 Task: select a rule when a list is selectd by me.
Action: Mouse moved to (1186, 99)
Screenshot: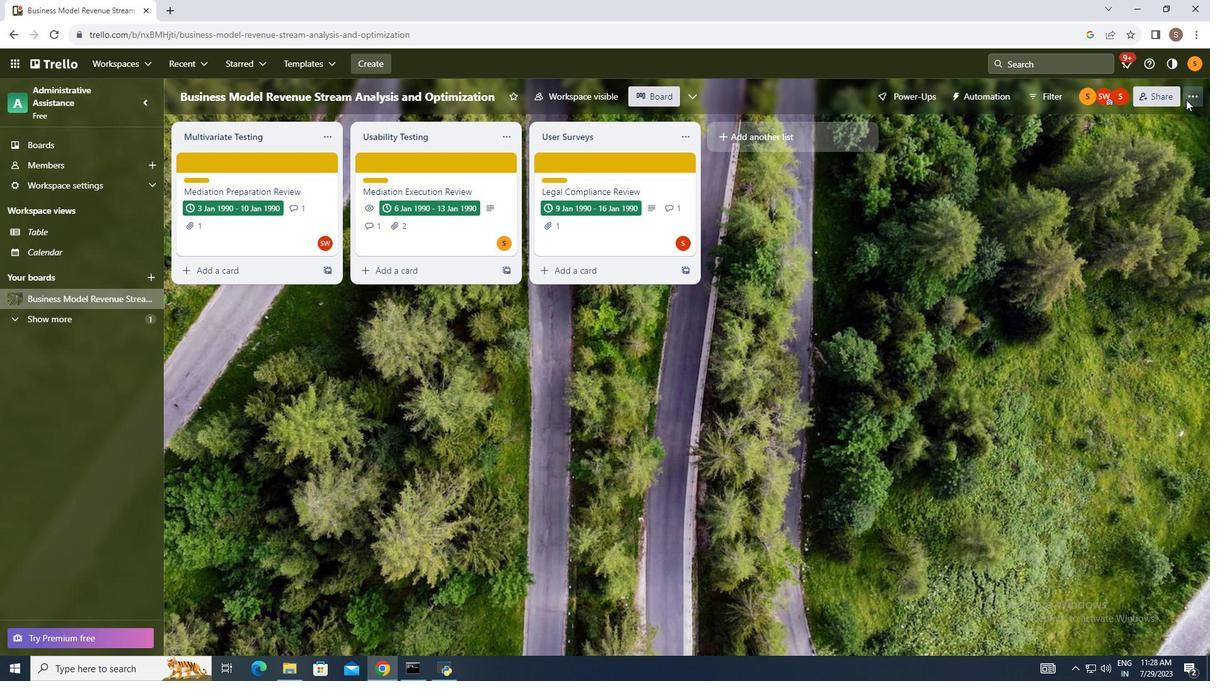 
Action: Mouse pressed left at (1186, 99)
Screenshot: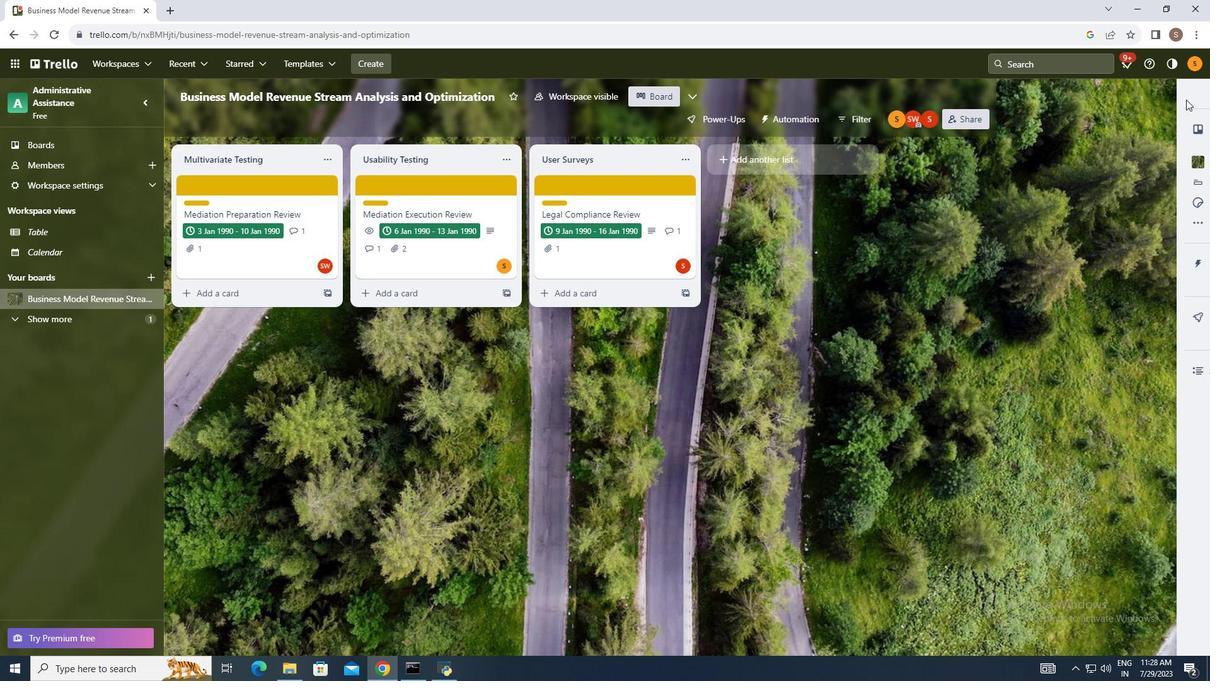 
Action: Mouse moved to (1089, 268)
Screenshot: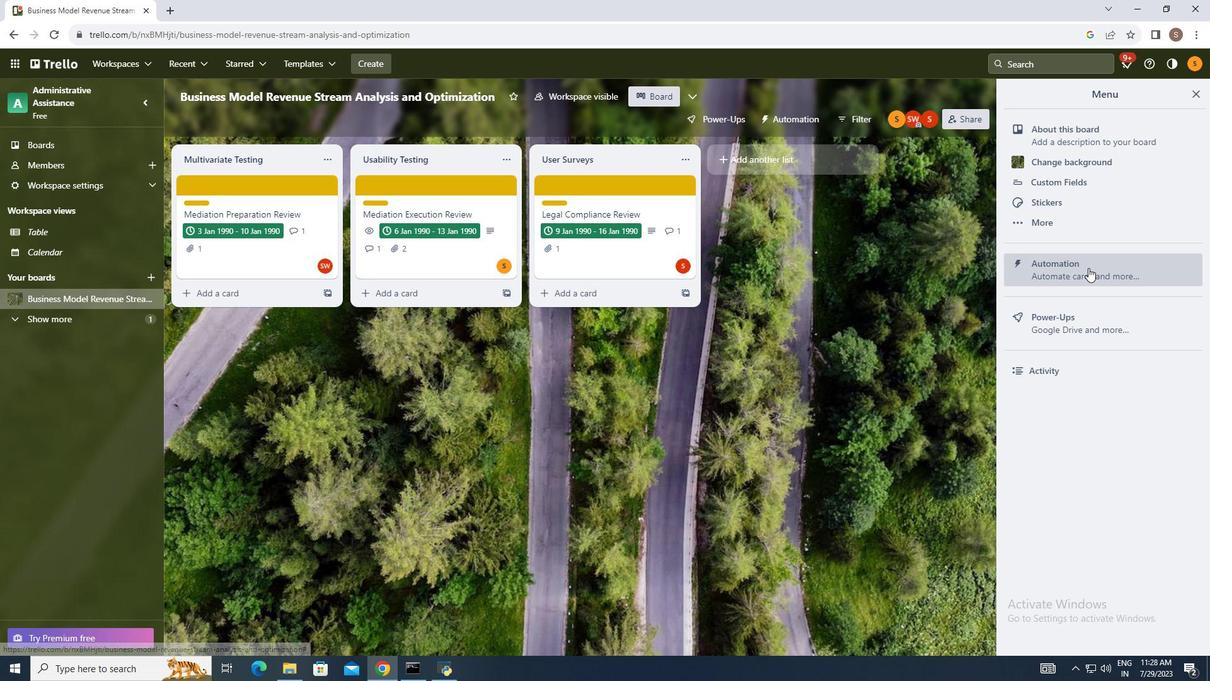 
Action: Mouse pressed left at (1089, 268)
Screenshot: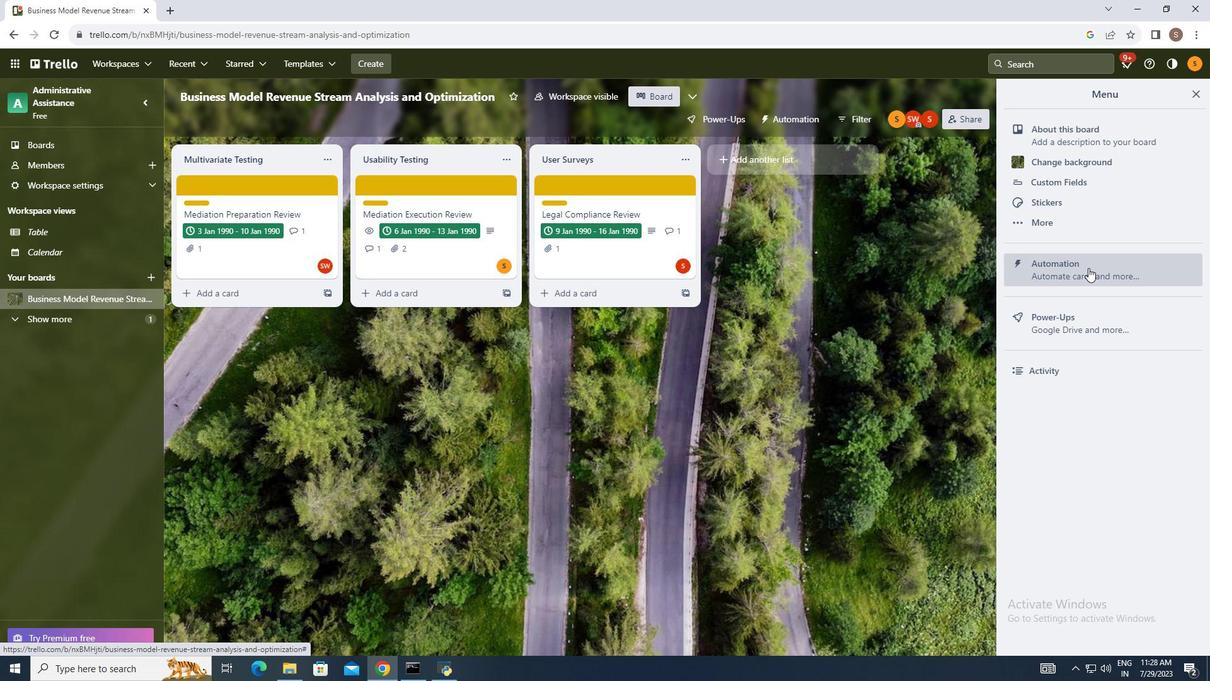 
Action: Mouse moved to (210, 233)
Screenshot: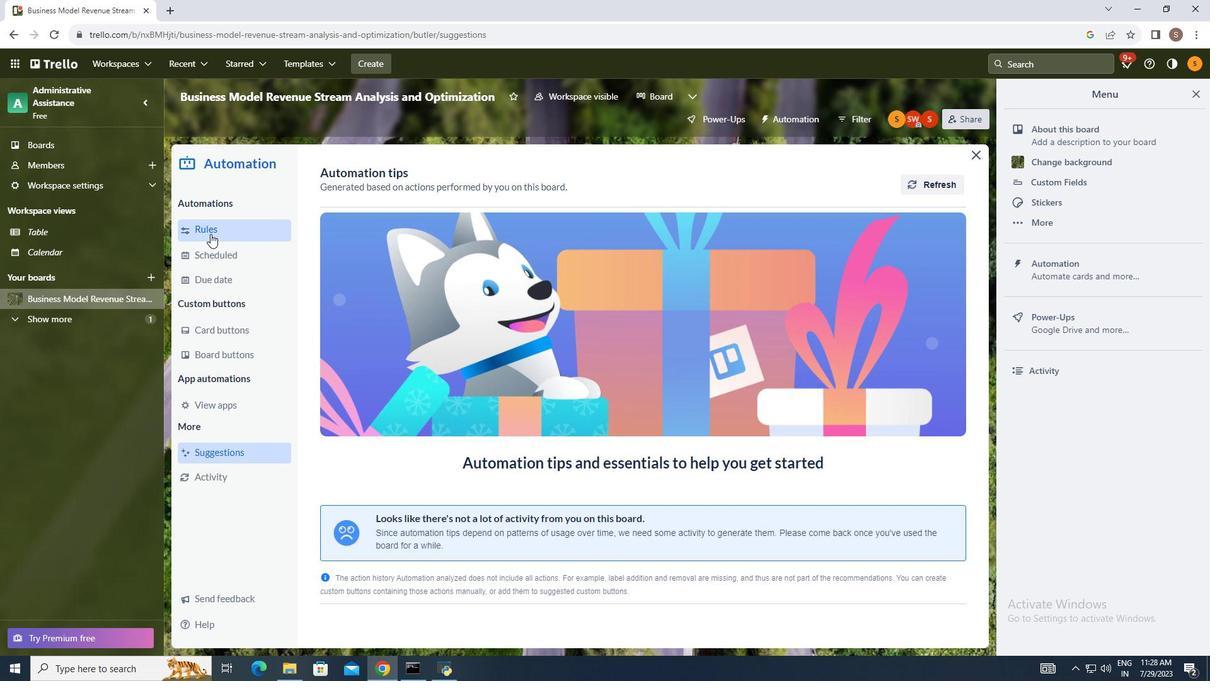 
Action: Mouse pressed left at (210, 233)
Screenshot: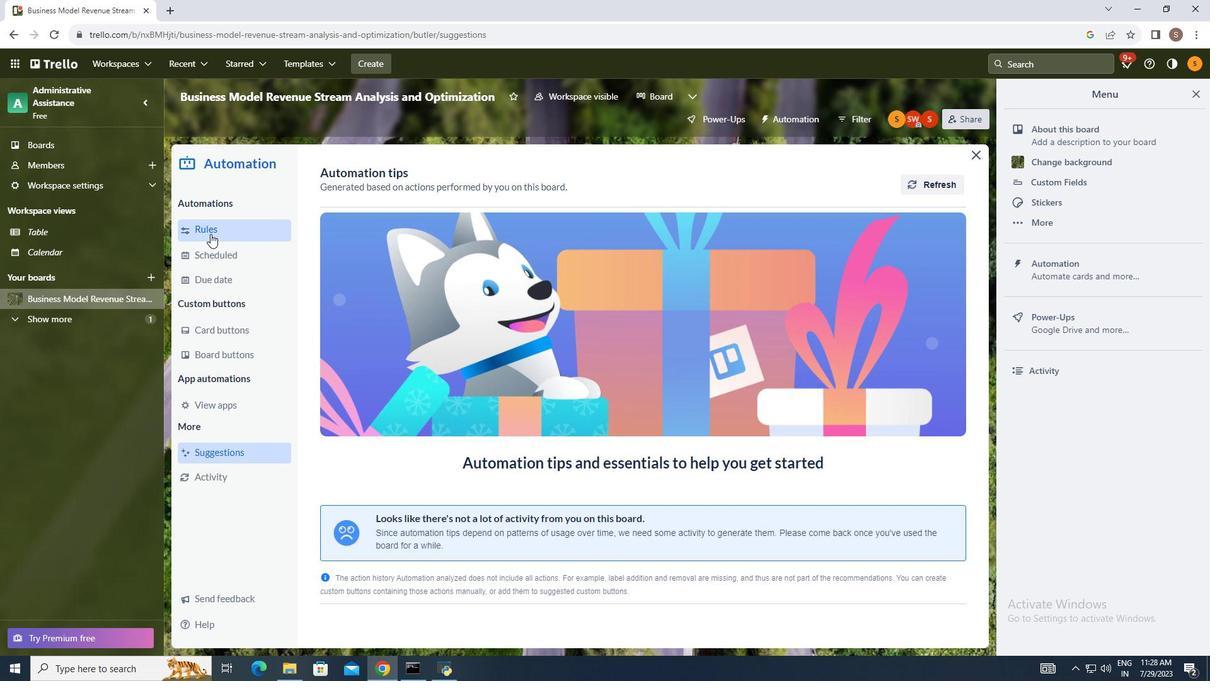 
Action: Mouse moved to (828, 179)
Screenshot: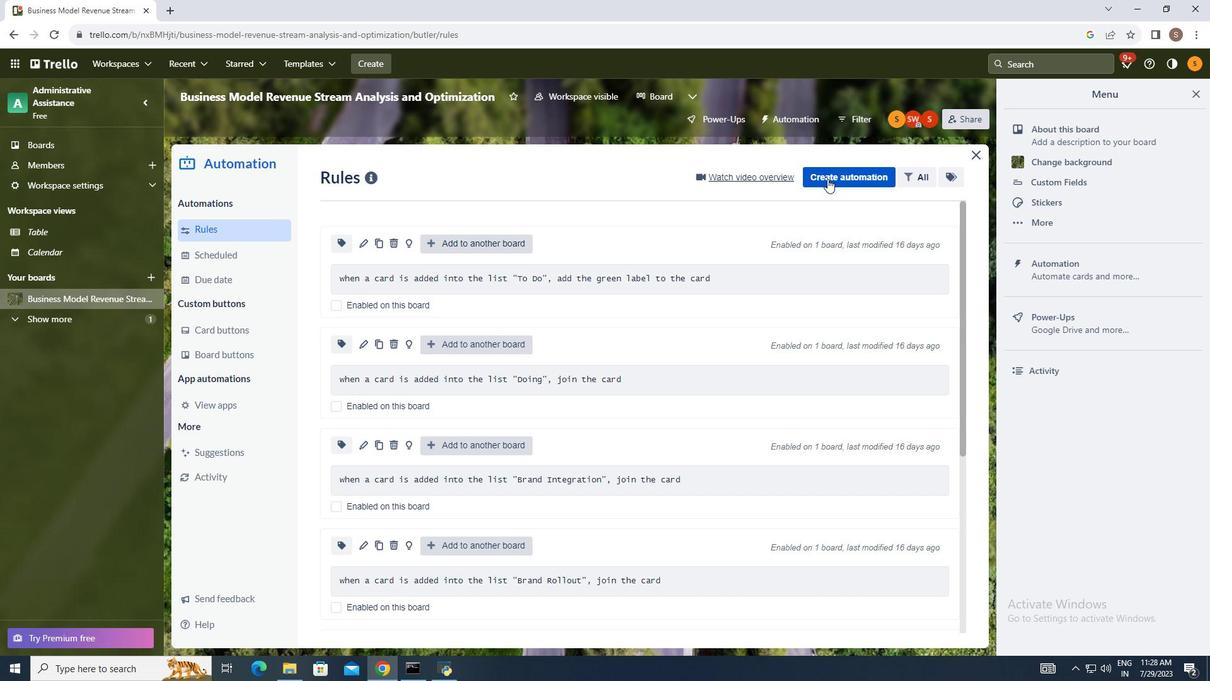 
Action: Mouse pressed left at (828, 179)
Screenshot: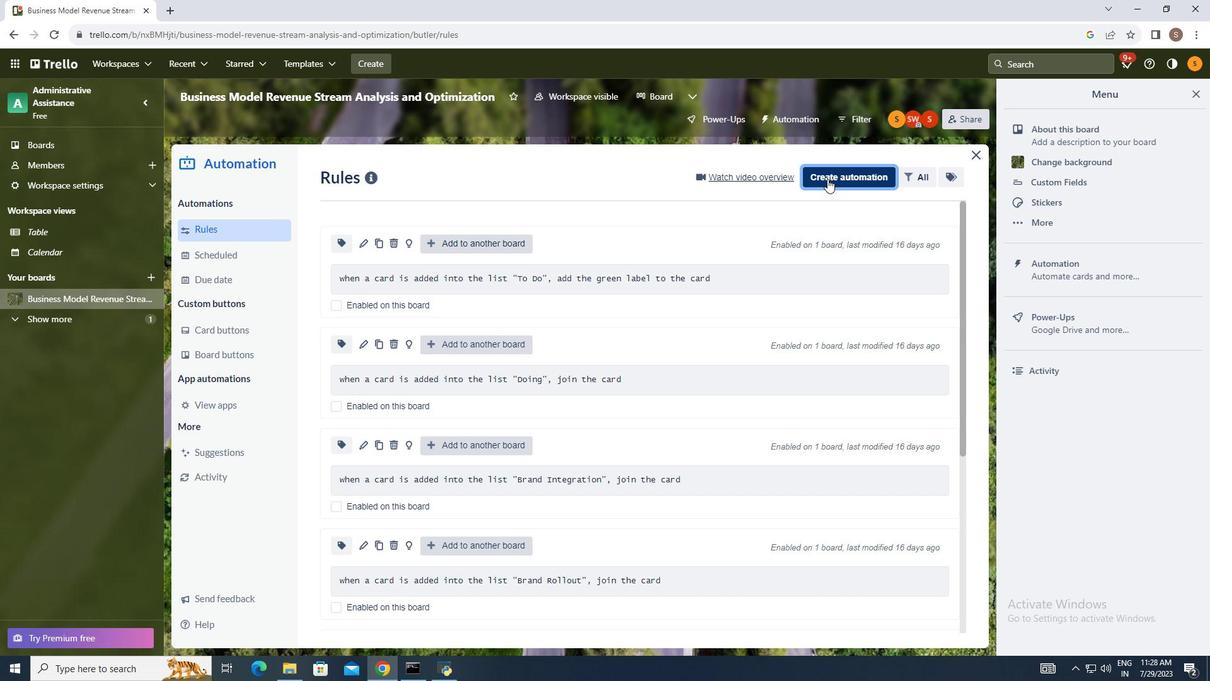 
Action: Mouse moved to (641, 297)
Screenshot: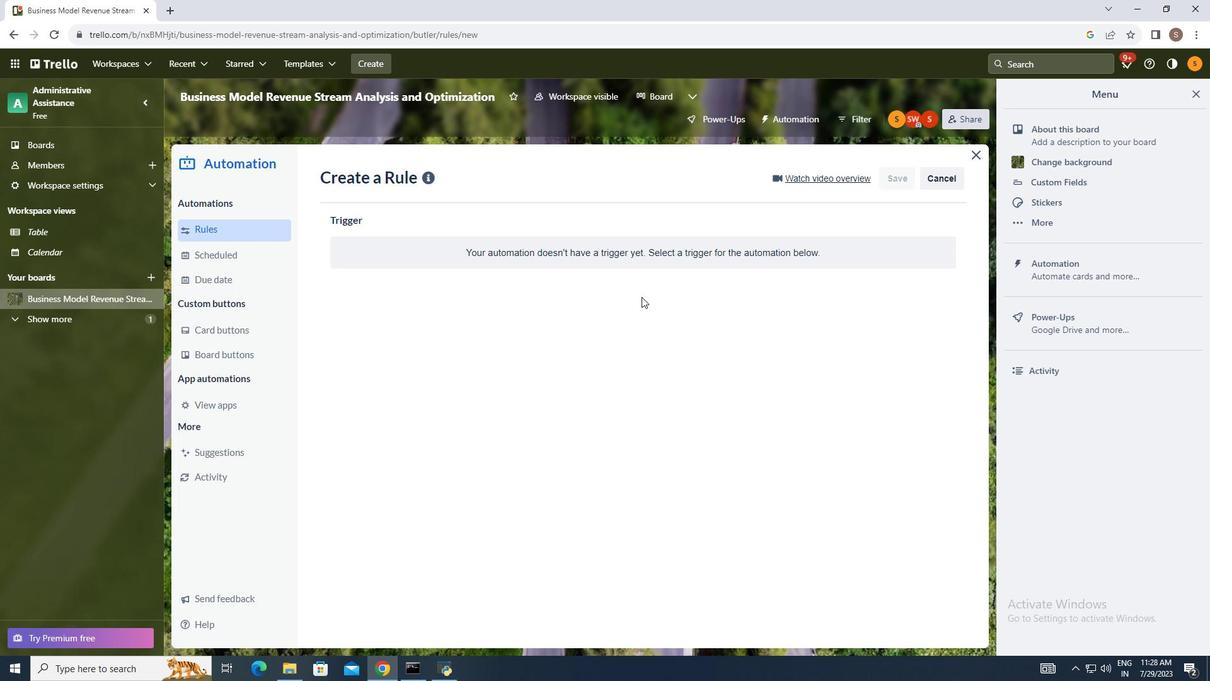 
Action: Mouse pressed left at (641, 297)
Screenshot: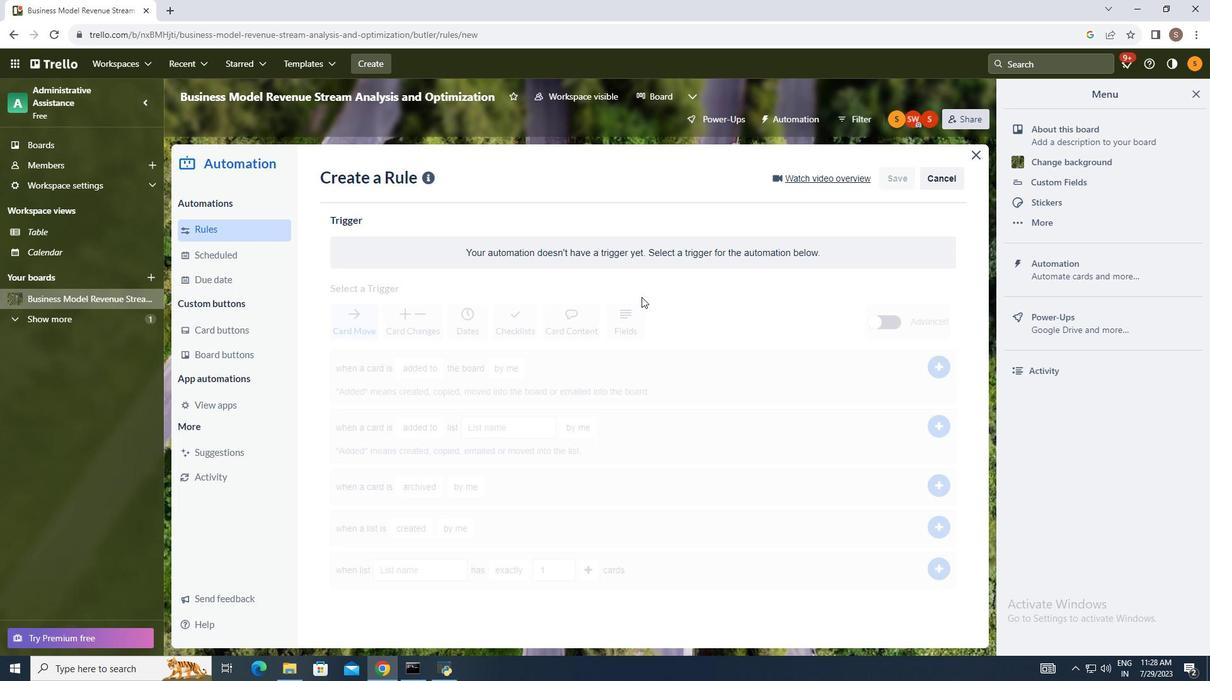 
Action: Mouse moved to (402, 547)
Screenshot: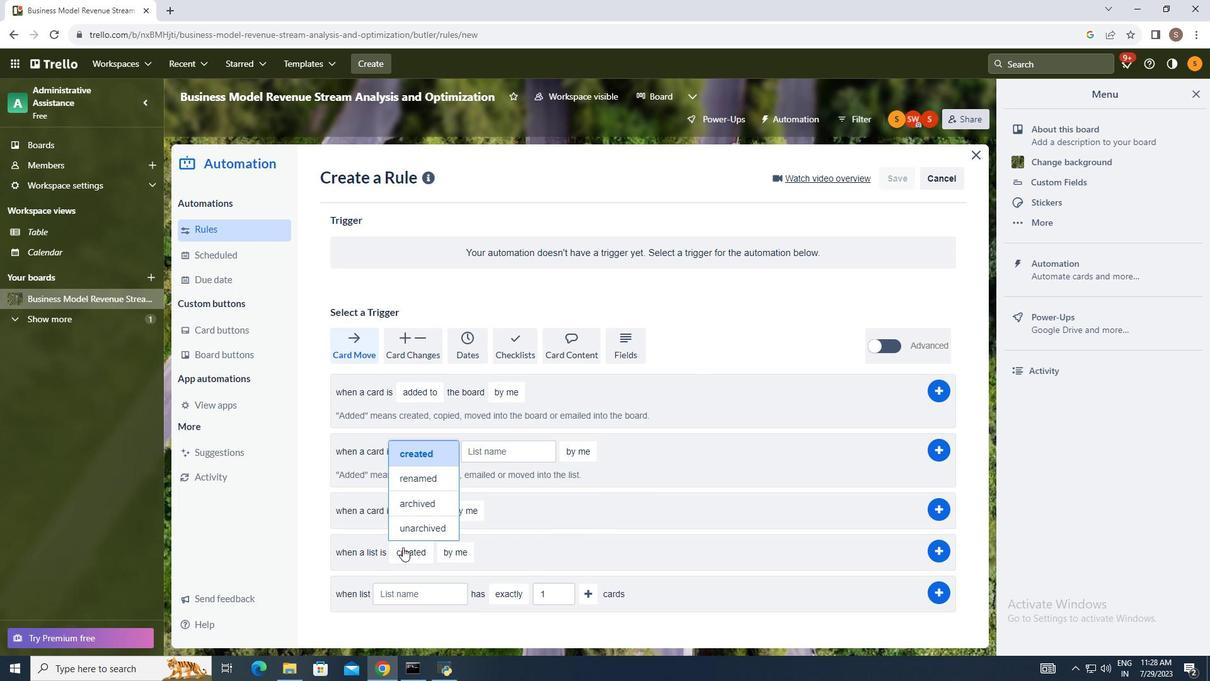 
Action: Mouse pressed left at (402, 547)
Screenshot: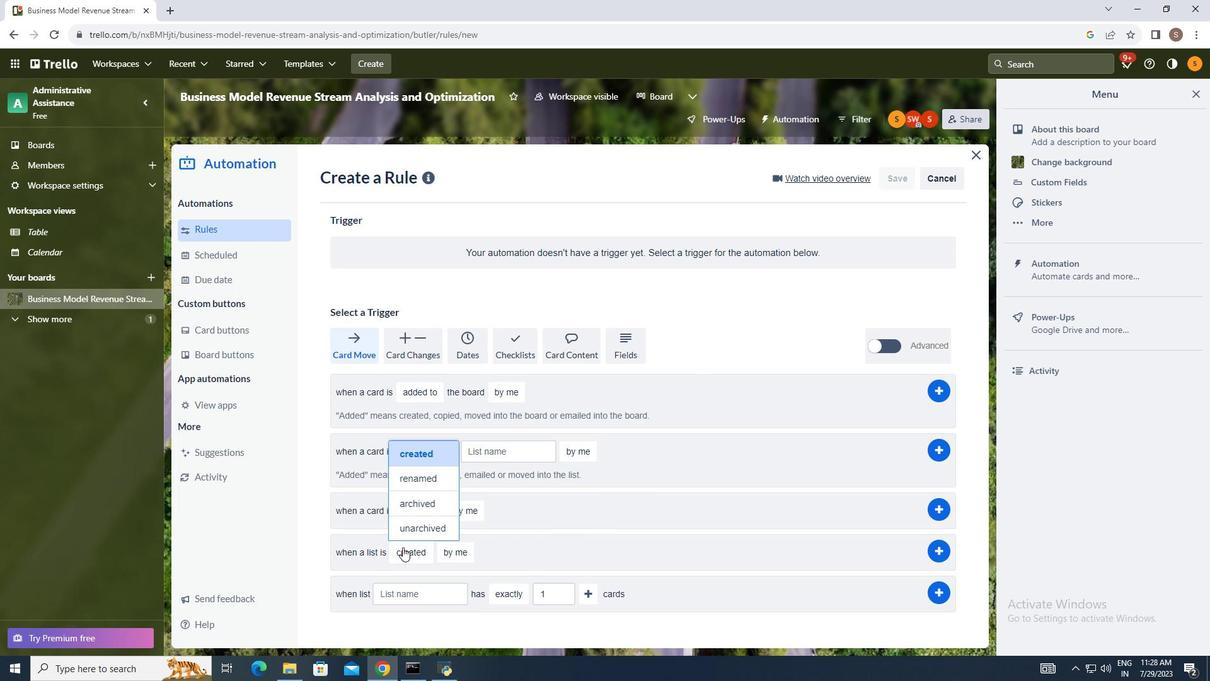 
Action: Mouse moved to (411, 446)
Screenshot: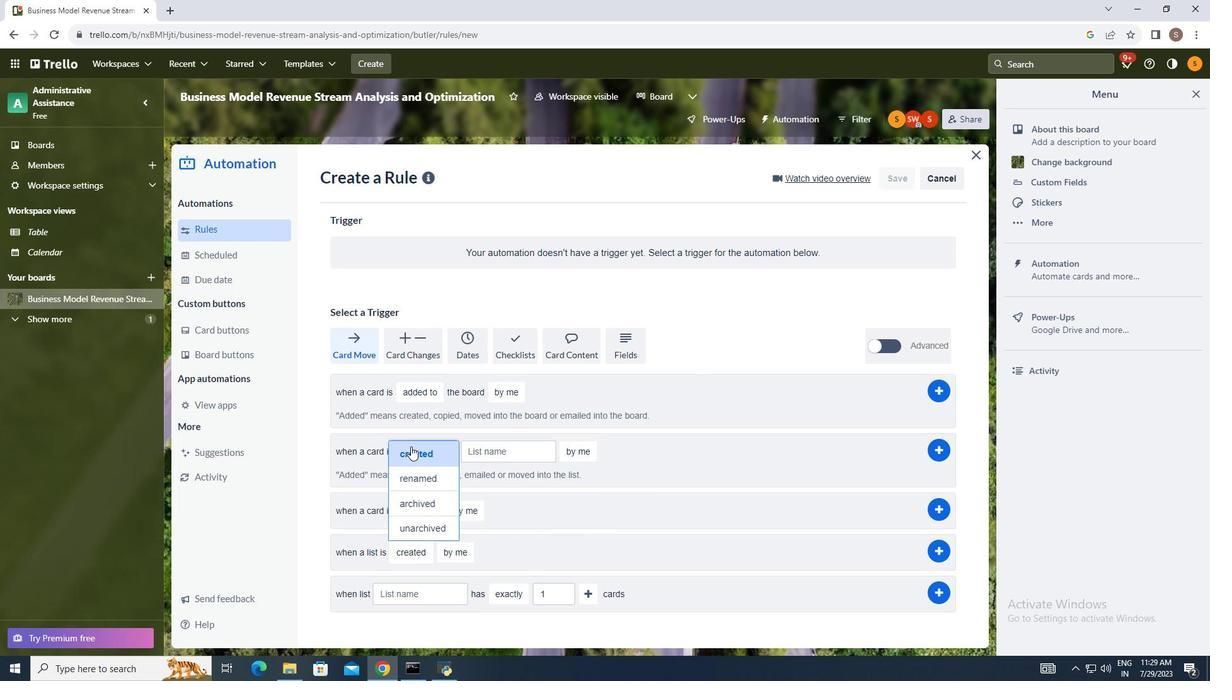 
Action: Mouse pressed left at (411, 446)
Screenshot: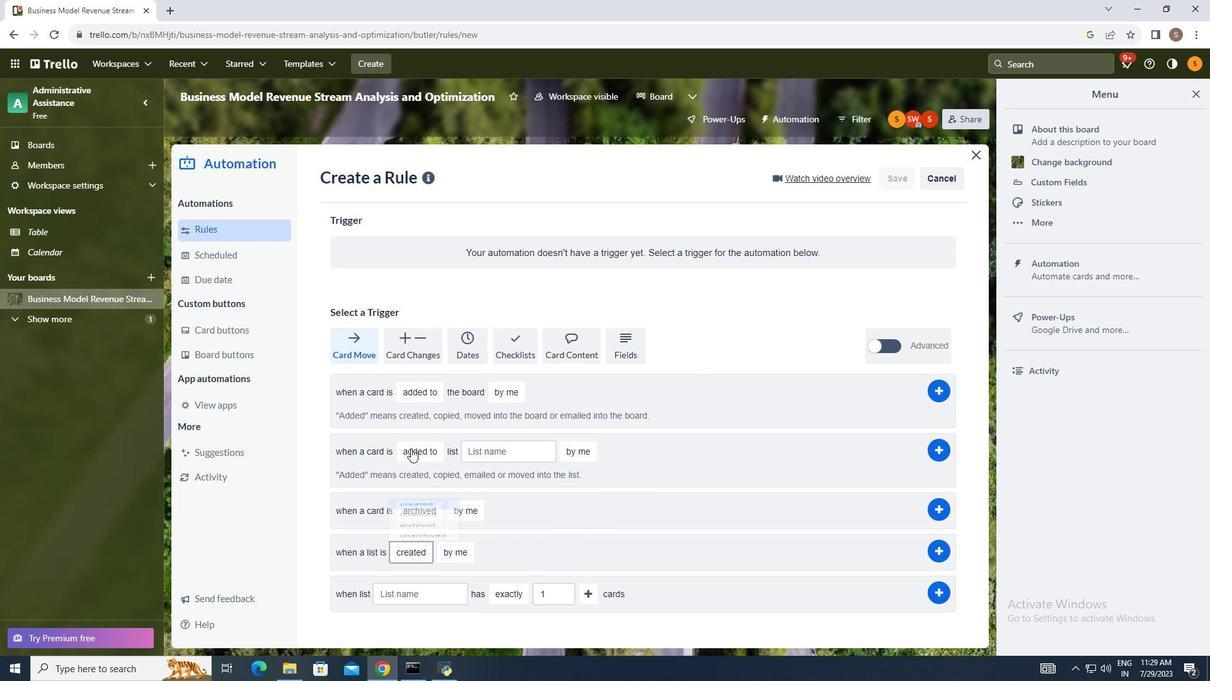 
Action: Mouse moved to (459, 552)
Screenshot: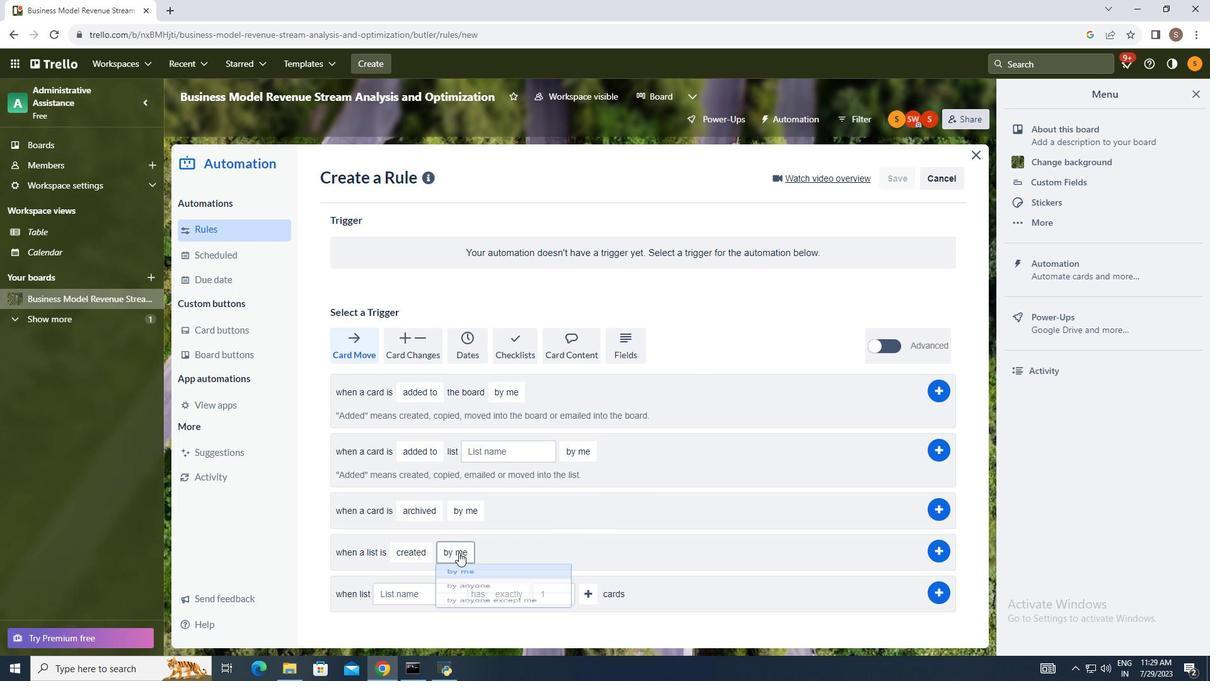 
Action: Mouse pressed left at (459, 552)
Screenshot: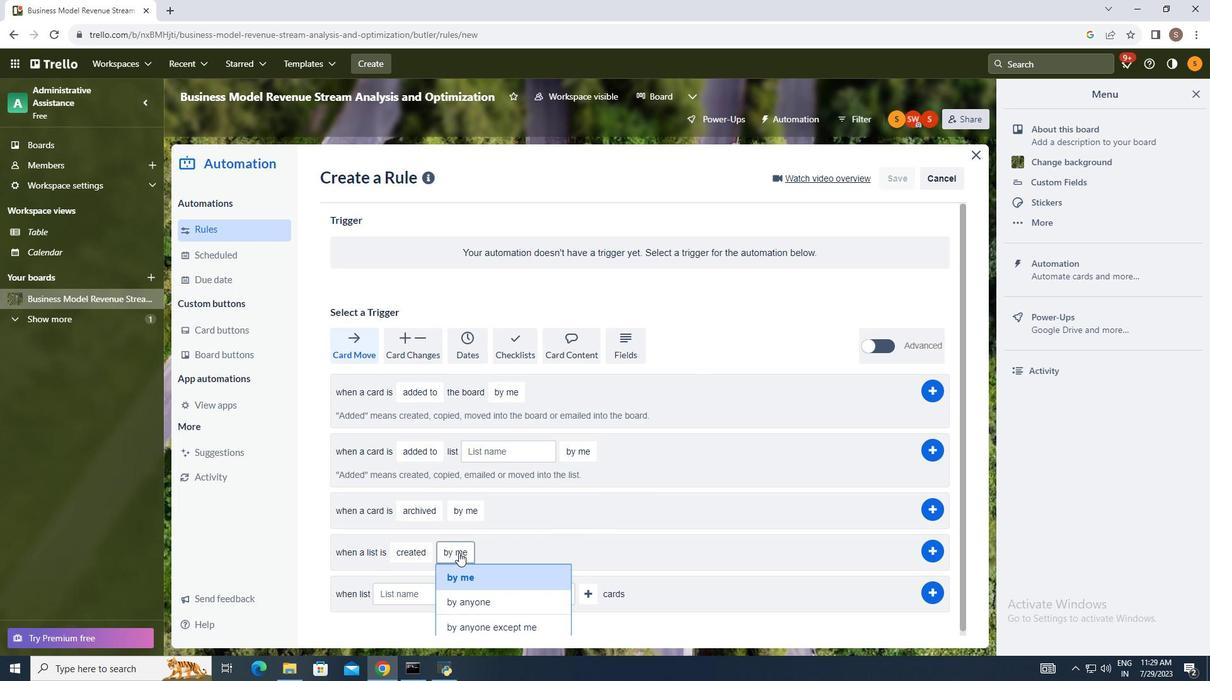 
Action: Mouse moved to (466, 575)
Screenshot: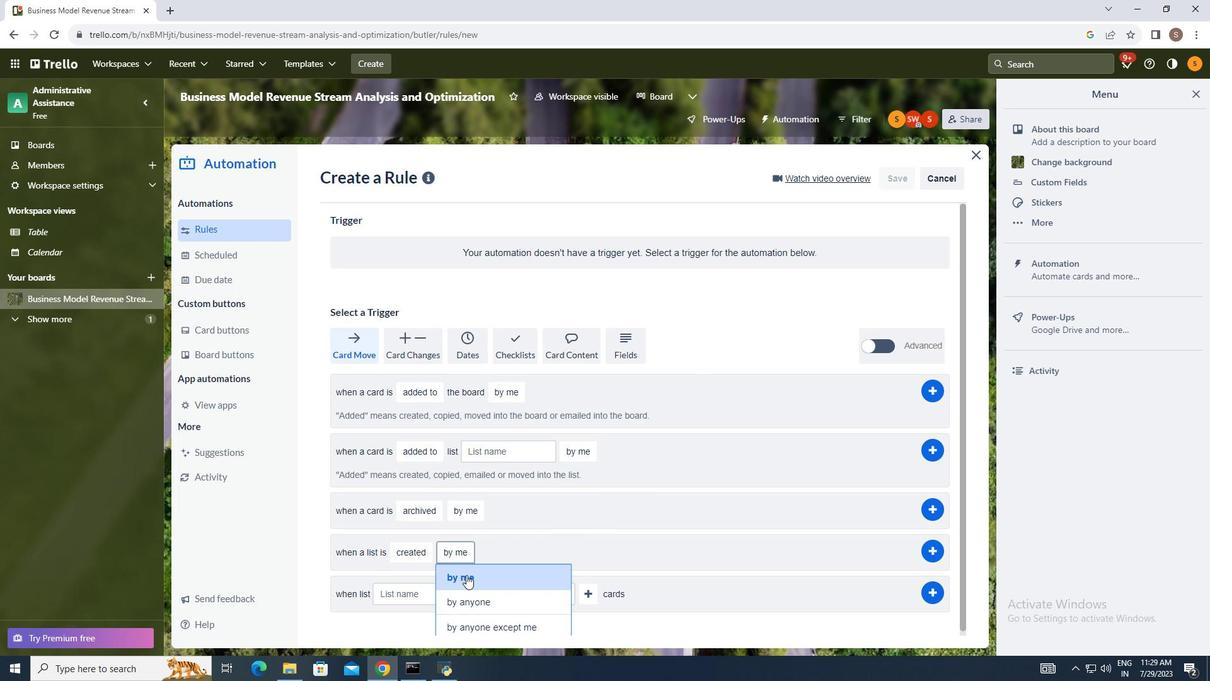 
Action: Mouse pressed left at (466, 575)
Screenshot: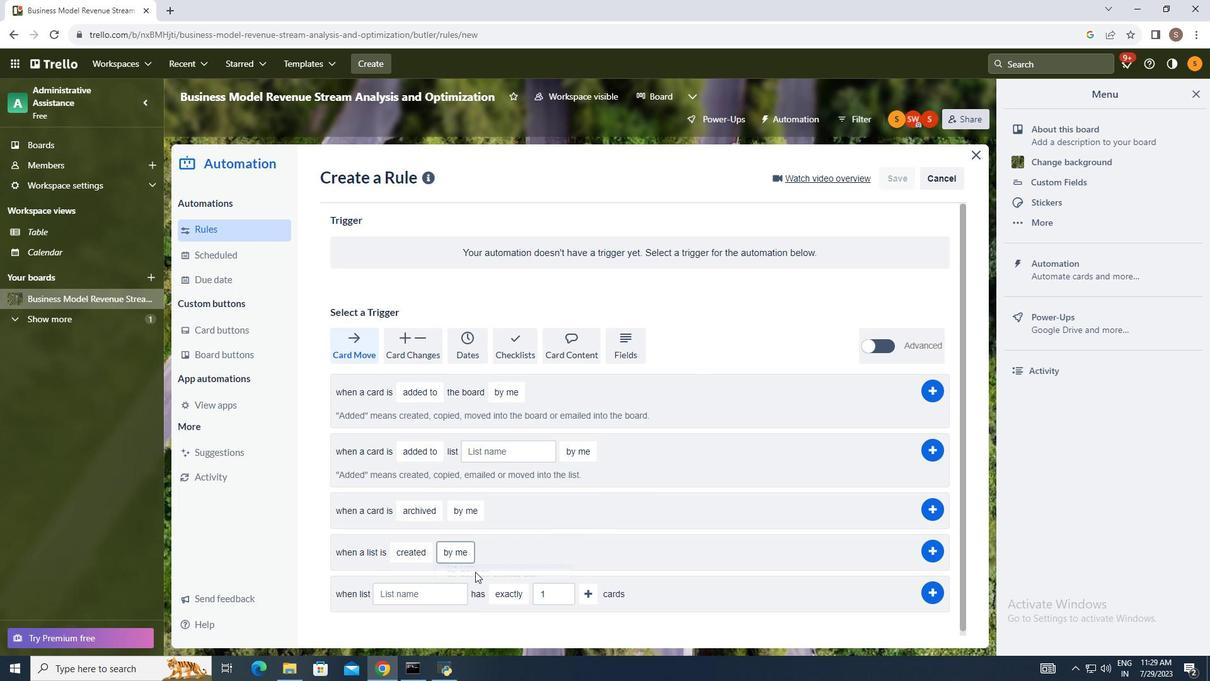 
Action: Mouse moved to (629, 524)
Screenshot: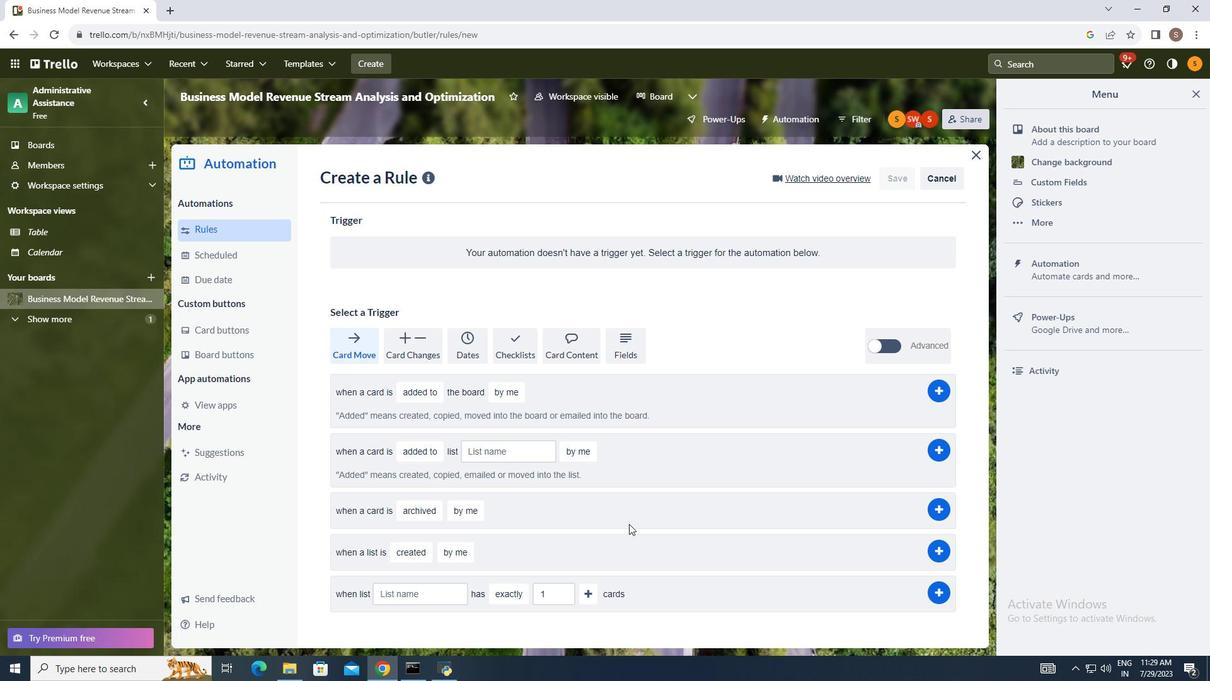 
